 Task: Edit the particular contact
Action: Mouse moved to (237, 211)
Screenshot: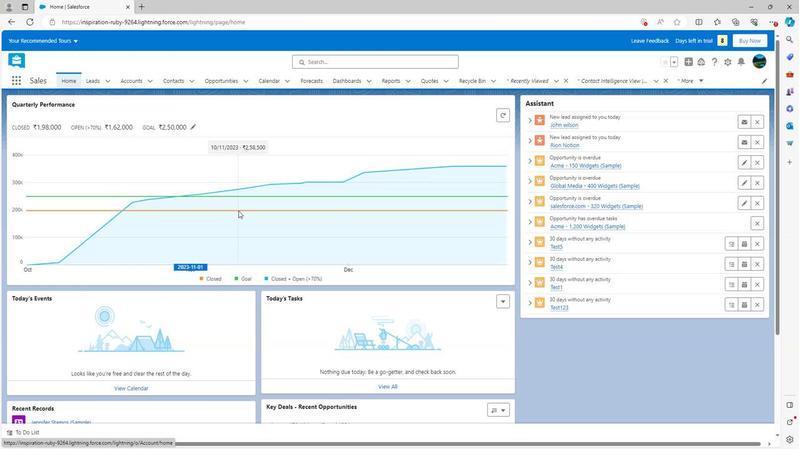 
Action: Mouse scrolled (237, 210) with delta (0, 0)
Screenshot: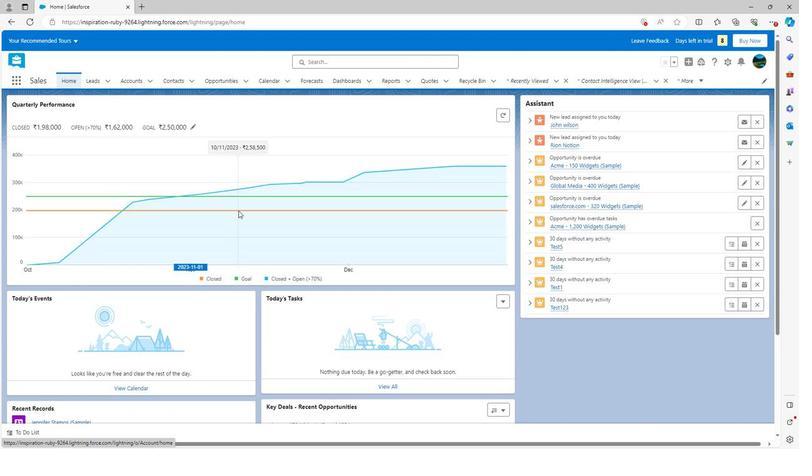 
Action: Mouse scrolled (237, 210) with delta (0, 0)
Screenshot: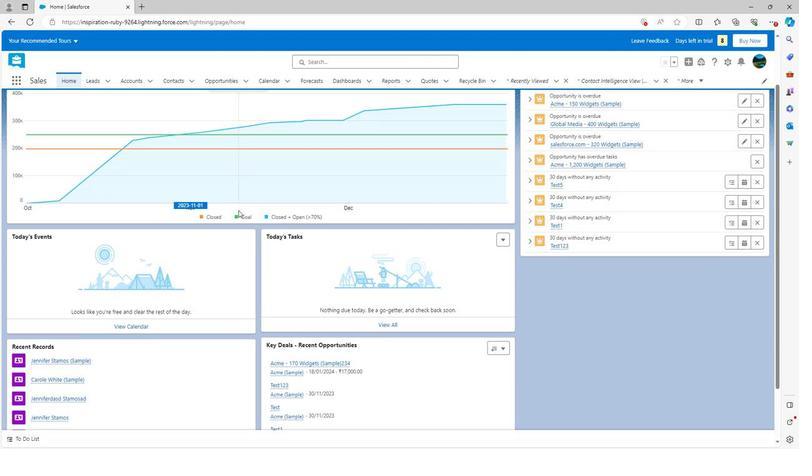 
Action: Mouse scrolled (237, 210) with delta (0, 0)
Screenshot: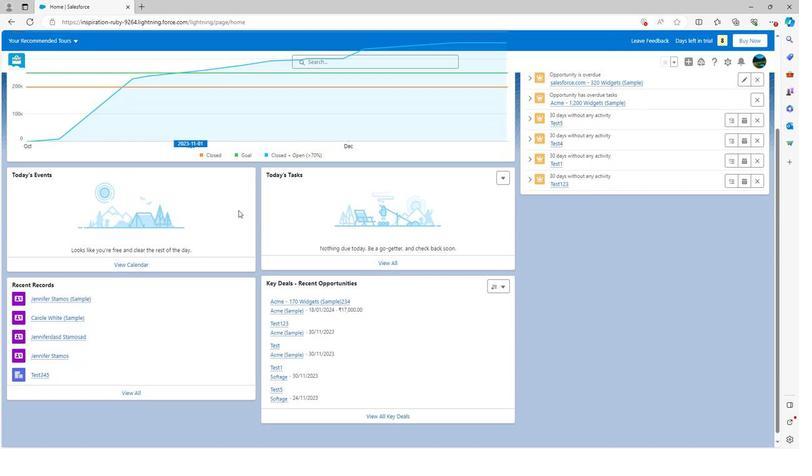 
Action: Mouse scrolled (237, 211) with delta (0, 0)
Screenshot: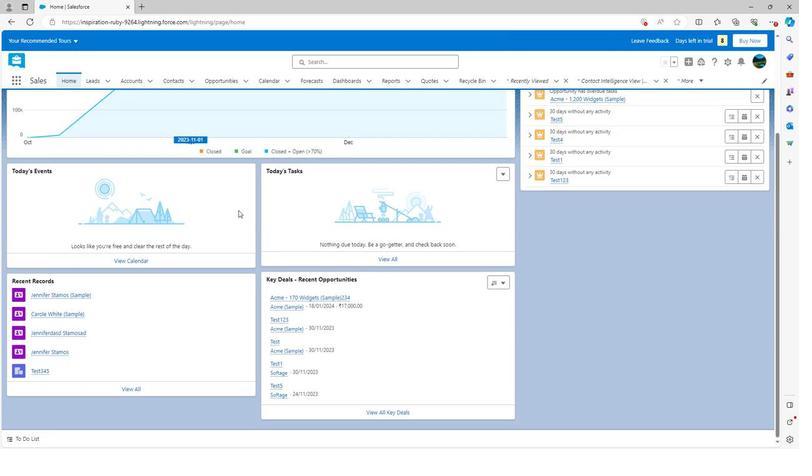 
Action: Mouse scrolled (237, 211) with delta (0, 0)
Screenshot: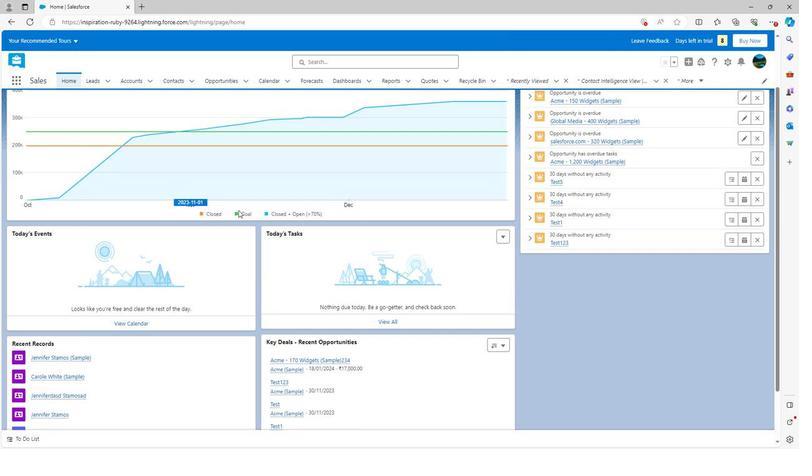 
Action: Mouse scrolled (237, 211) with delta (0, 0)
Screenshot: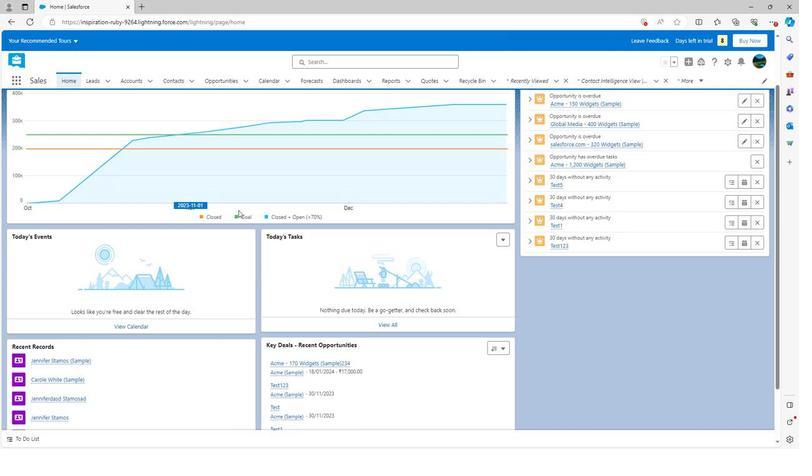 
Action: Mouse scrolled (237, 211) with delta (0, 0)
Screenshot: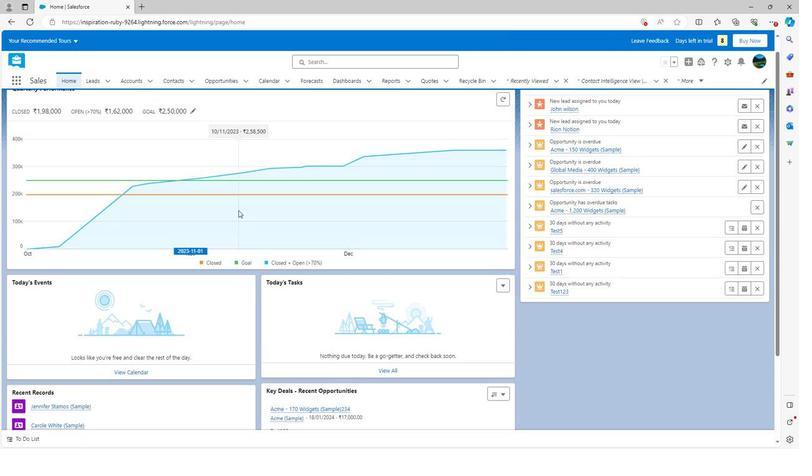 
Action: Mouse moved to (609, 79)
Screenshot: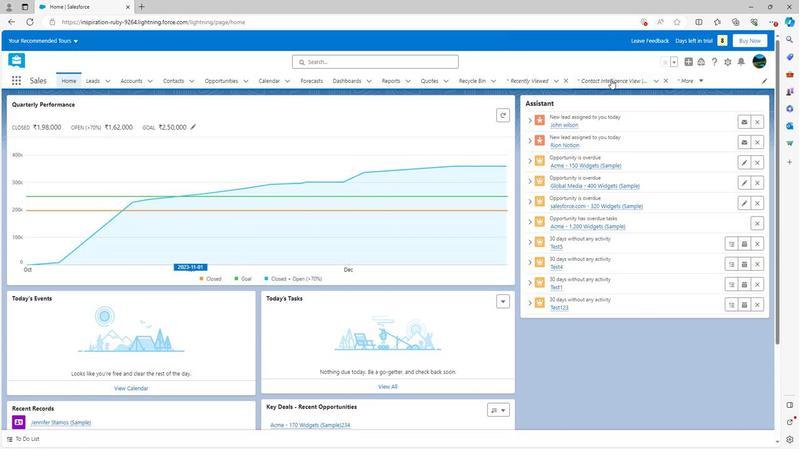 
Action: Mouse pressed left at (609, 79)
Screenshot: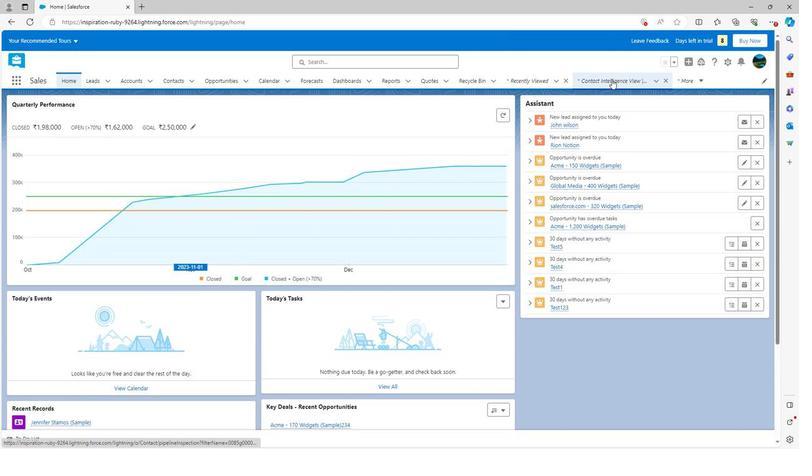 
Action: Mouse moved to (767, 226)
Screenshot: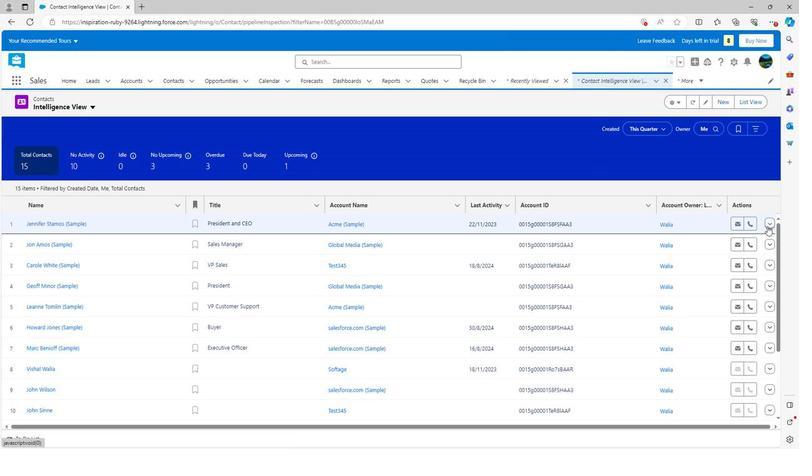 
Action: Mouse pressed left at (767, 226)
Screenshot: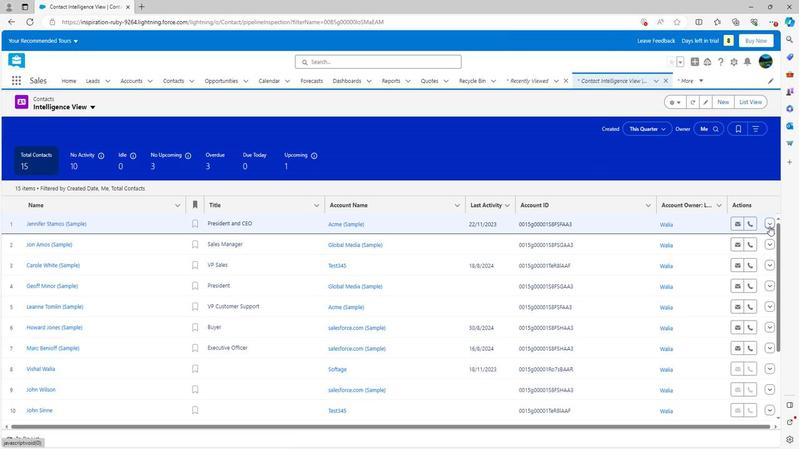 
Action: Mouse moved to (739, 241)
Screenshot: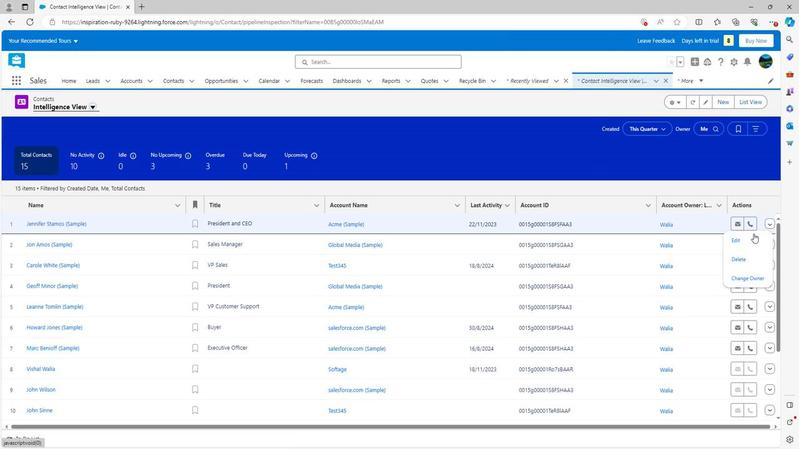 
Action: Mouse pressed left at (739, 241)
Screenshot: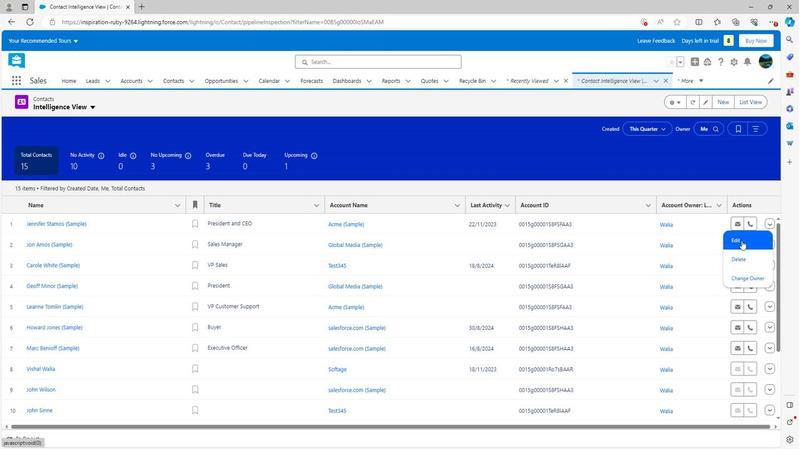 
Action: Mouse moved to (297, 155)
Screenshot: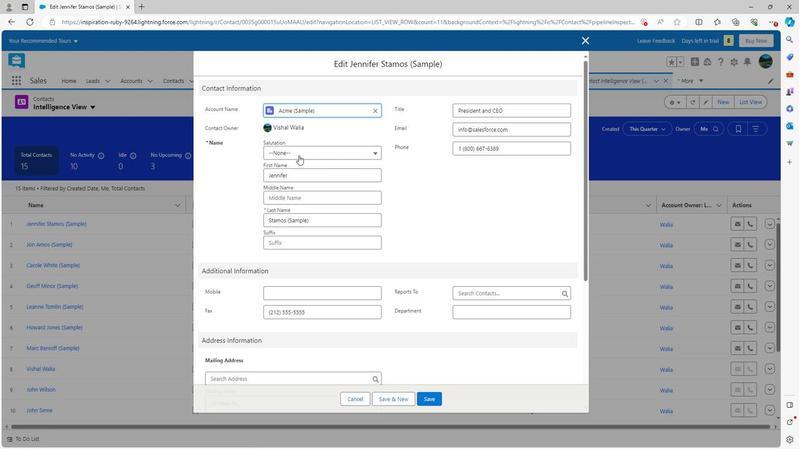 
Action: Mouse pressed left at (297, 155)
Screenshot: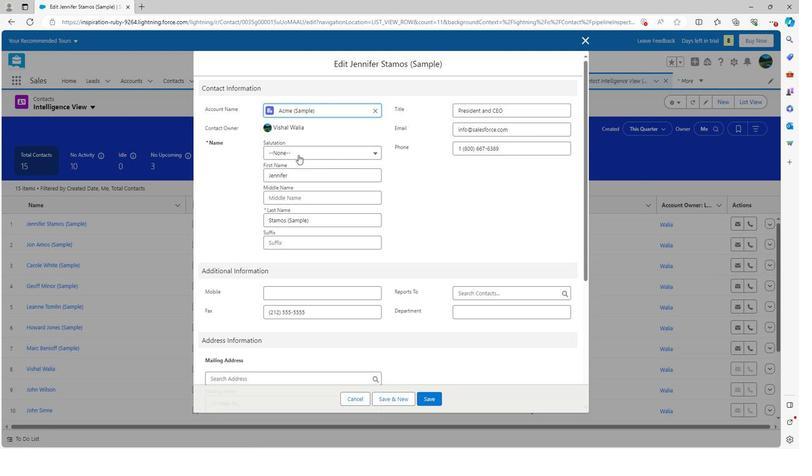 
Action: Mouse moved to (281, 187)
Screenshot: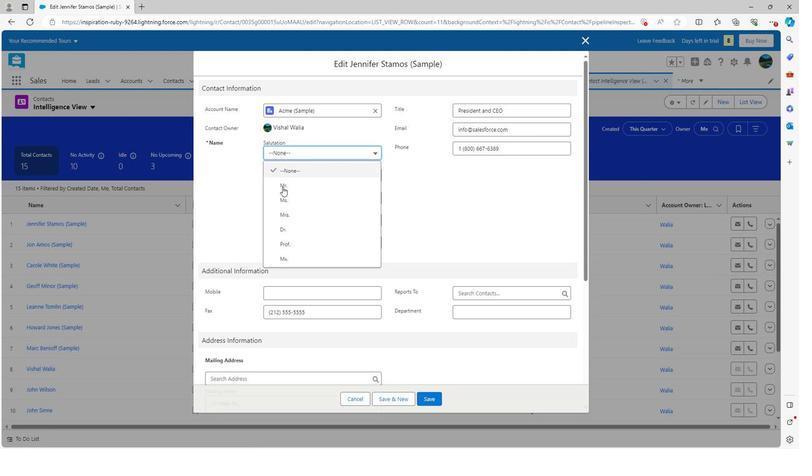 
Action: Mouse pressed left at (281, 187)
Screenshot: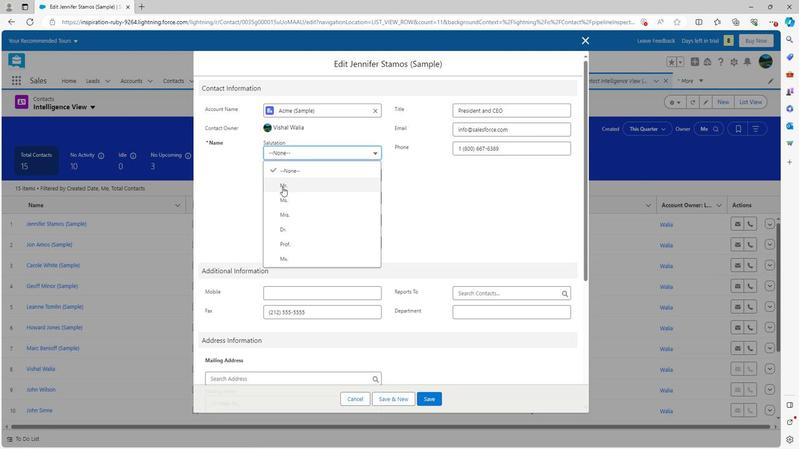 
Action: Mouse moved to (331, 224)
Screenshot: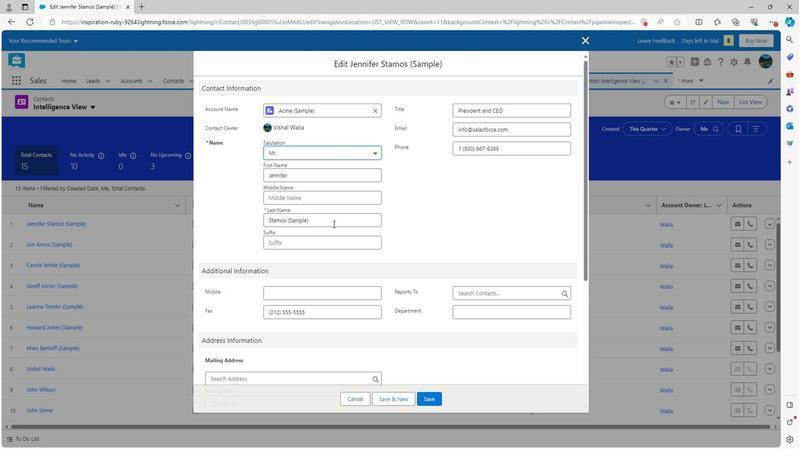 
Action: Mouse pressed left at (331, 224)
Screenshot: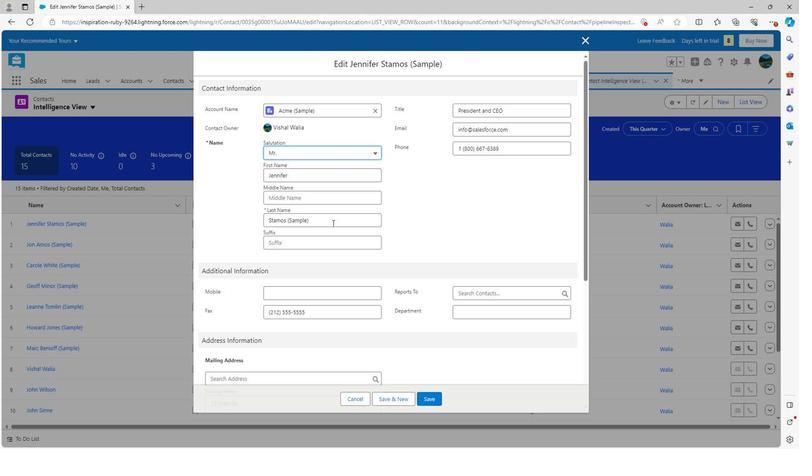 
Action: Key pressed sdf
Screenshot: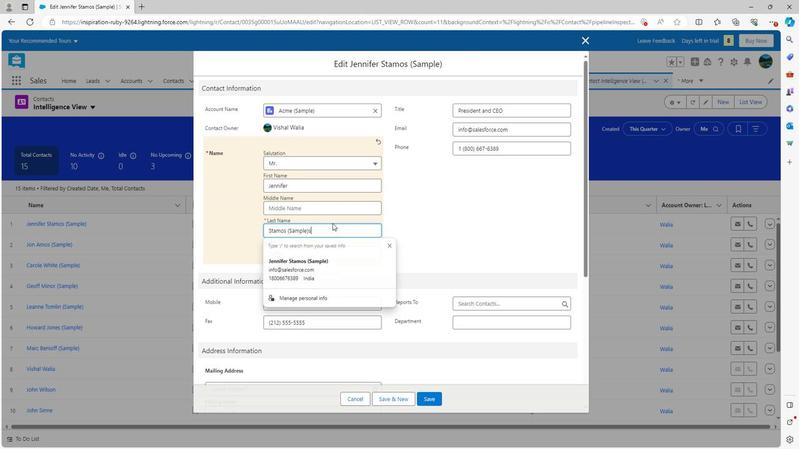 
Action: Mouse moved to (430, 399)
Screenshot: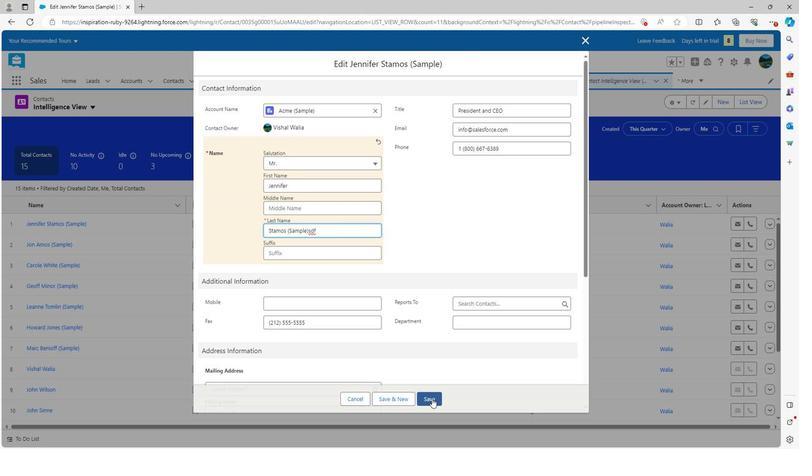 
Action: Key pressed <Key.backspace><Key.backspace>tudent
Screenshot: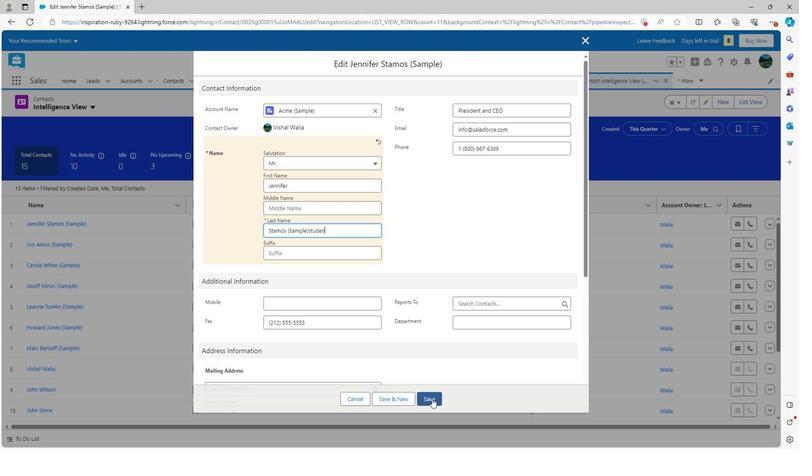 
Action: Mouse moved to (433, 401)
Screenshot: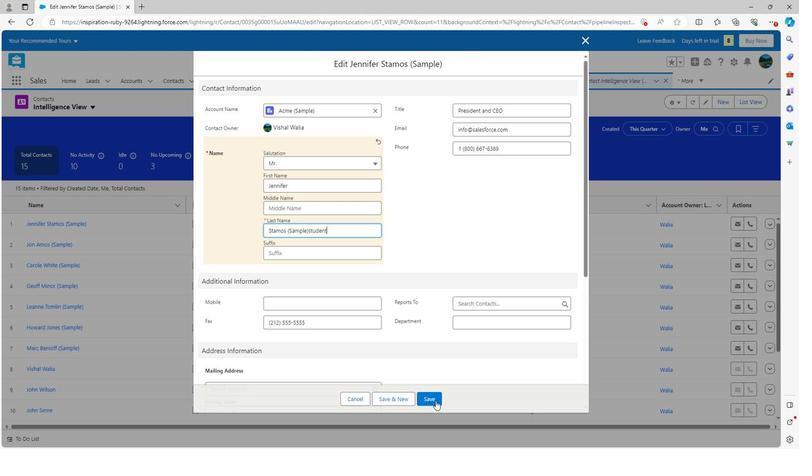 
Action: Mouse pressed left at (433, 401)
Screenshot: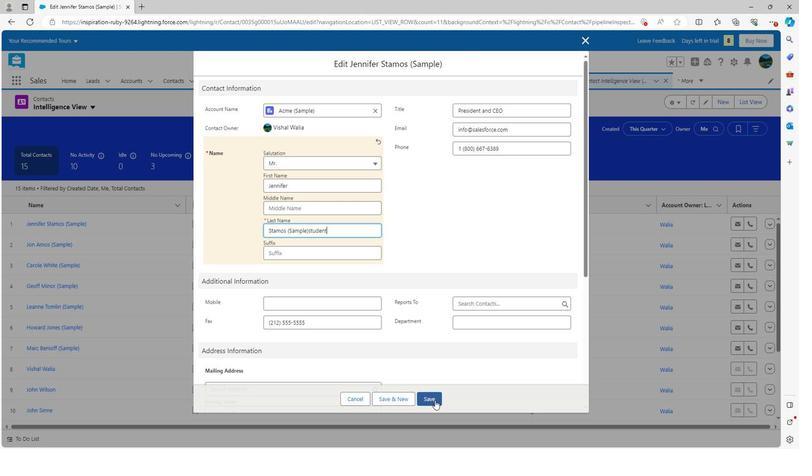
Action: Mouse moved to (410, 331)
Screenshot: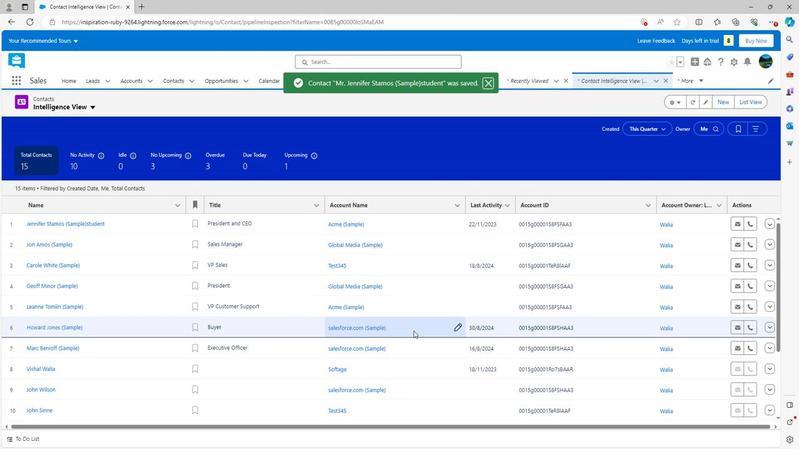 
Action: Mouse scrolled (410, 331) with delta (0, 0)
Screenshot: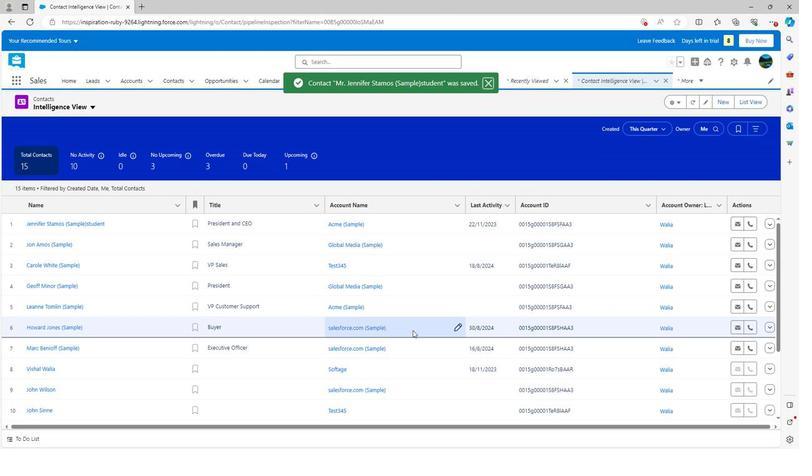 
Action: Mouse scrolled (410, 331) with delta (0, 0)
Screenshot: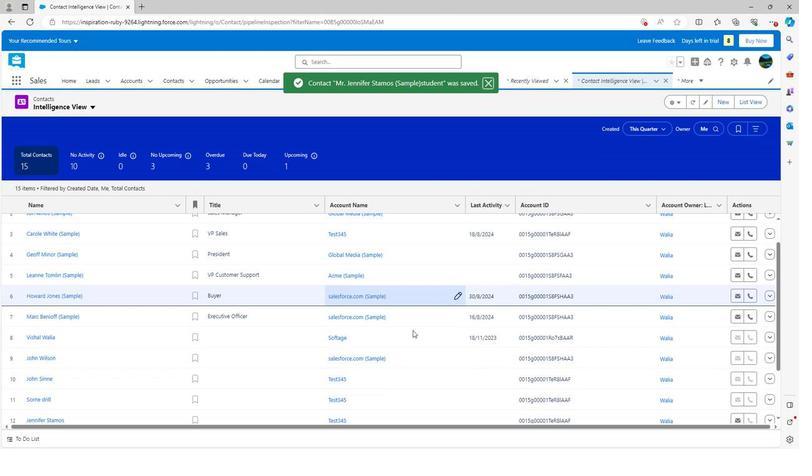 
Action: Mouse scrolled (410, 331) with delta (0, 0)
Screenshot: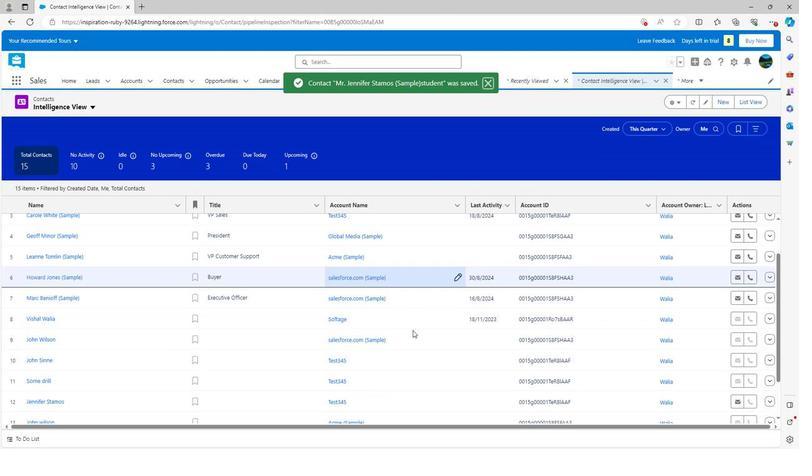 
Action: Mouse scrolled (410, 331) with delta (0, 0)
Screenshot: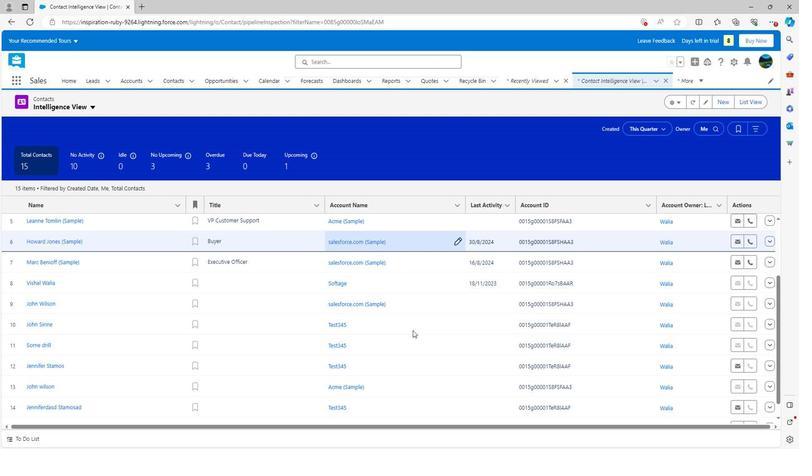 
Action: Mouse scrolled (410, 331) with delta (0, 0)
Screenshot: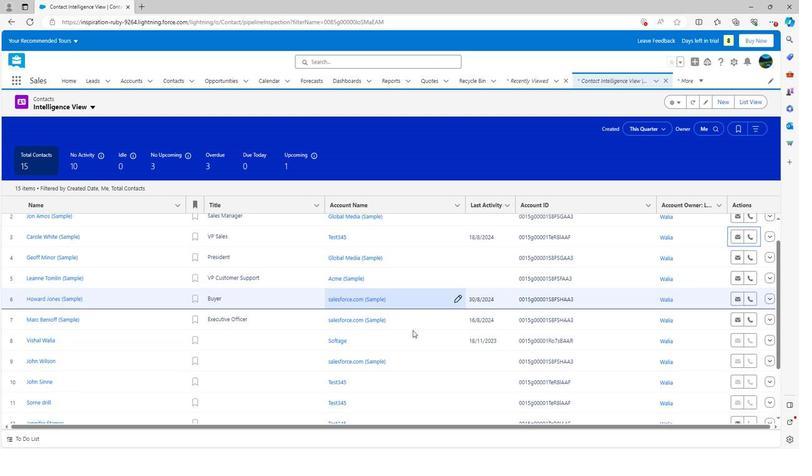 
Action: Mouse scrolled (410, 331) with delta (0, 0)
Screenshot: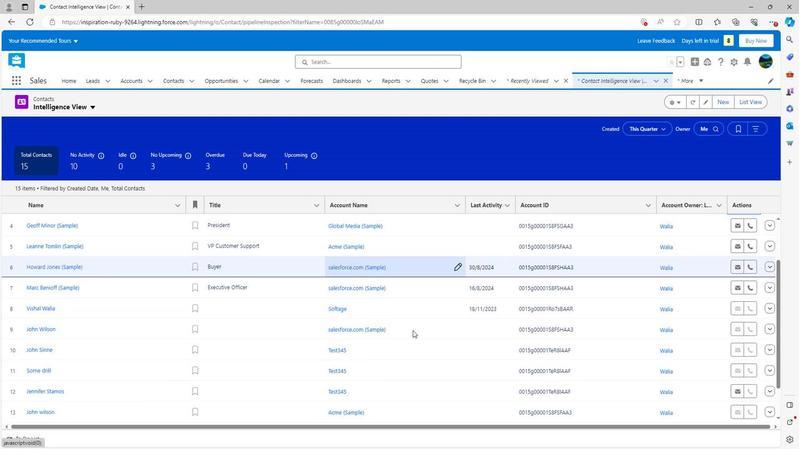 
Action: Mouse scrolled (410, 331) with delta (0, 0)
Screenshot: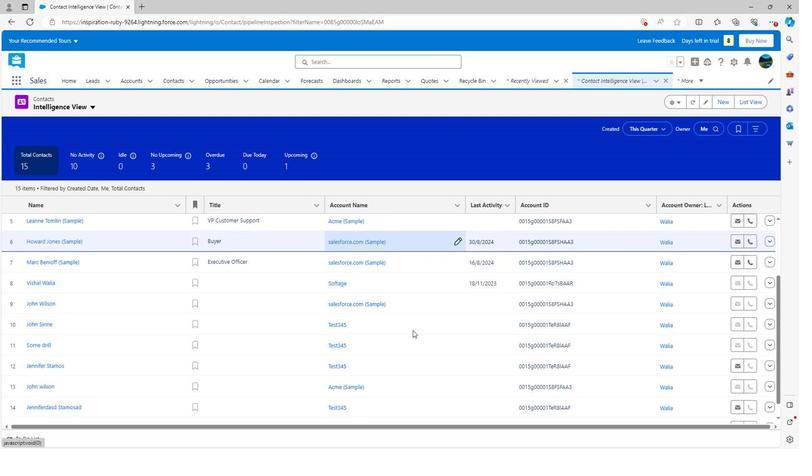 
Action: Mouse scrolled (410, 331) with delta (0, 0)
Screenshot: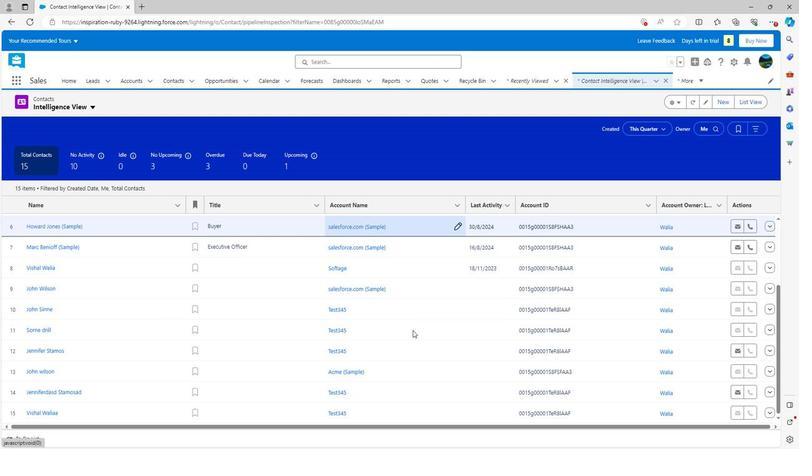 
Action: Mouse scrolled (410, 331) with delta (0, 0)
Screenshot: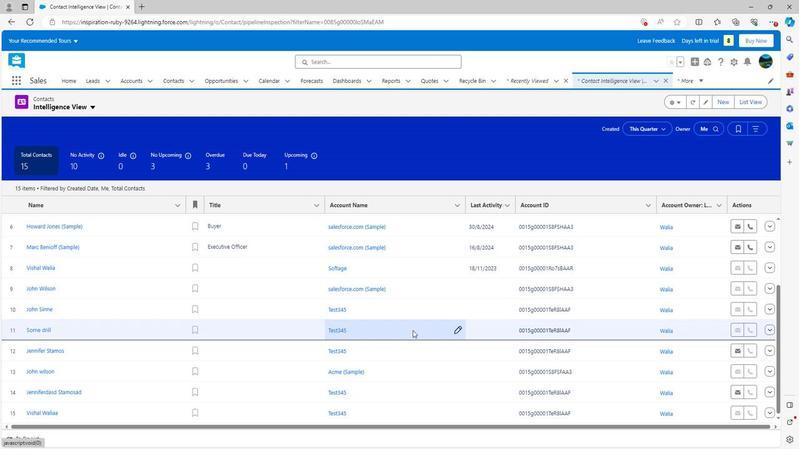 
Action: Mouse scrolled (410, 331) with delta (0, 0)
Screenshot: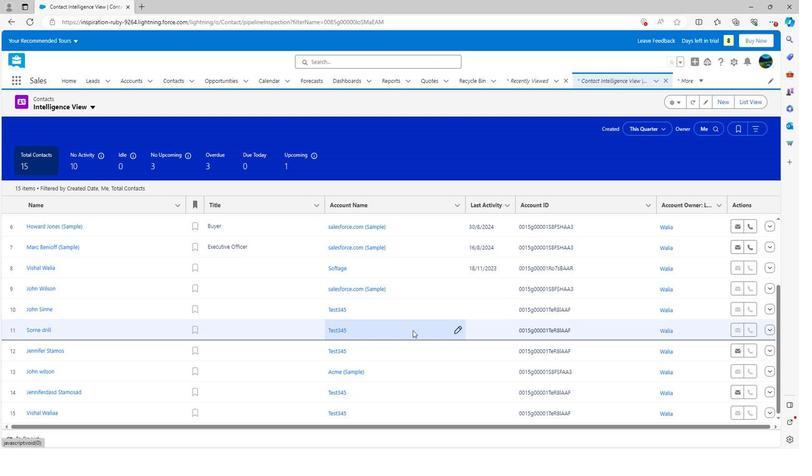
Action: Mouse scrolled (410, 331) with delta (0, 0)
Screenshot: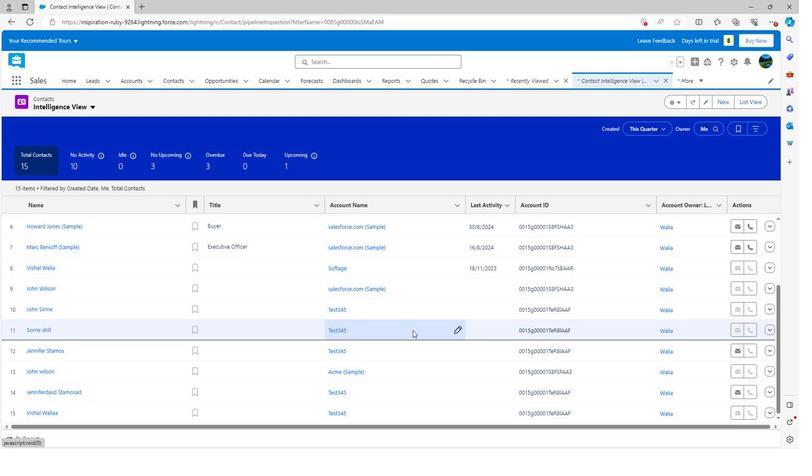 
Action: Mouse scrolled (410, 331) with delta (0, 0)
Screenshot: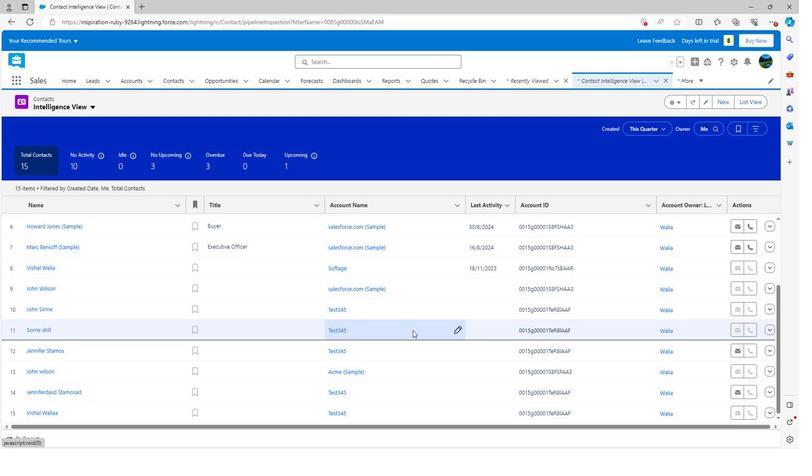 
Action: Mouse scrolled (410, 331) with delta (0, 0)
Screenshot: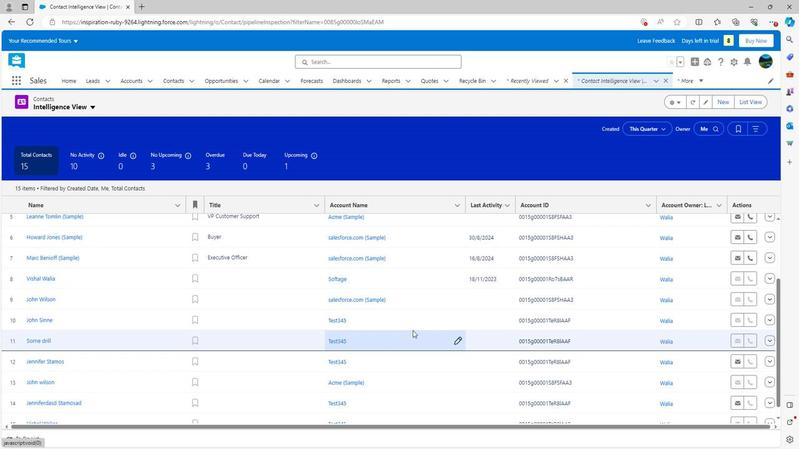 
Action: Mouse scrolled (410, 331) with delta (0, 0)
Screenshot: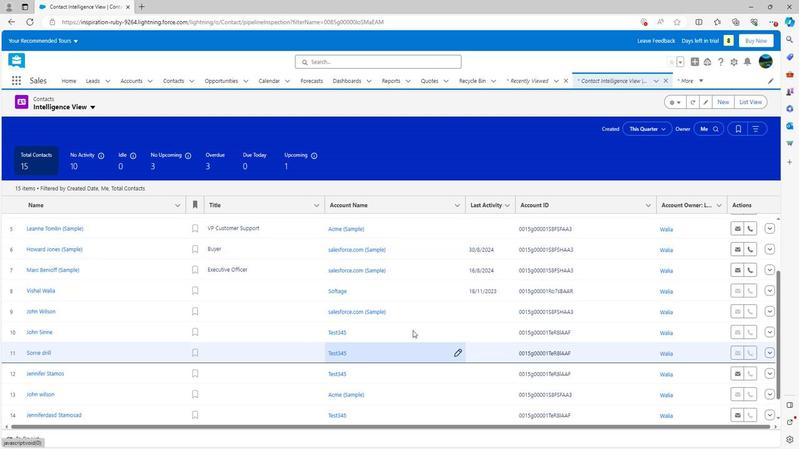 
Action: Mouse scrolled (410, 331) with delta (0, 0)
Screenshot: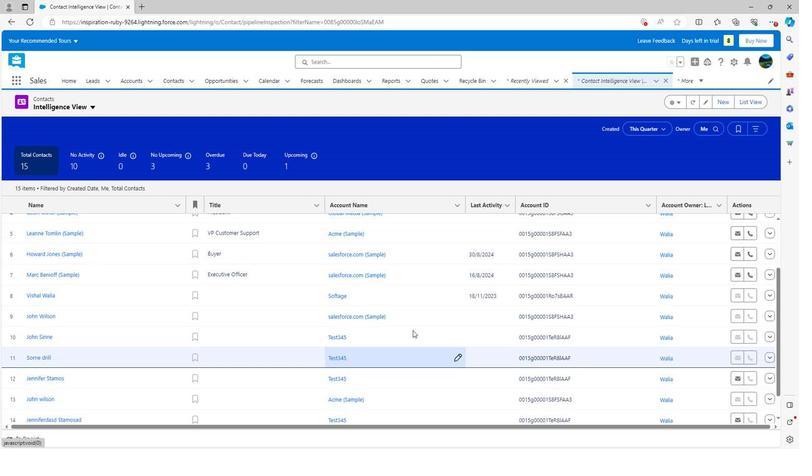 
Action: Mouse scrolled (410, 331) with delta (0, 0)
Screenshot: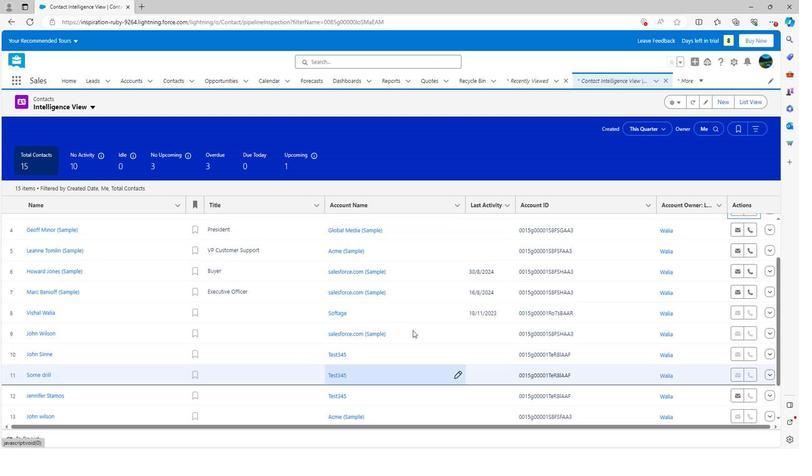 
Action: Mouse scrolled (410, 331) with delta (0, 0)
Screenshot: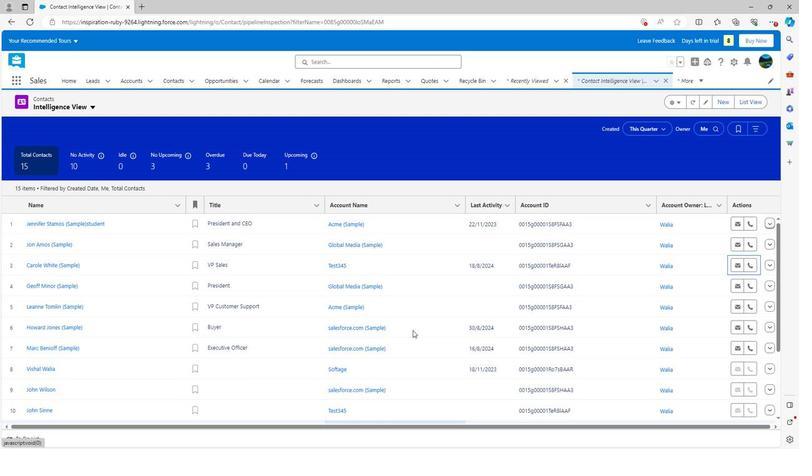 
Action: Mouse scrolled (410, 331) with delta (0, 0)
Screenshot: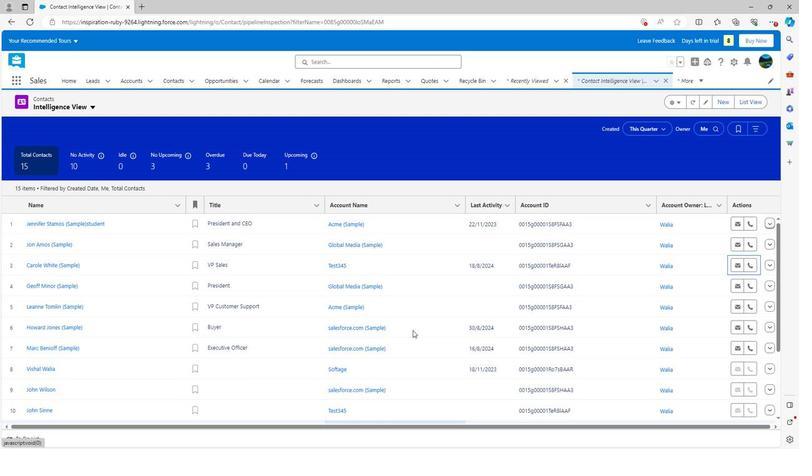 
Action: Mouse scrolled (410, 331) with delta (0, 0)
Screenshot: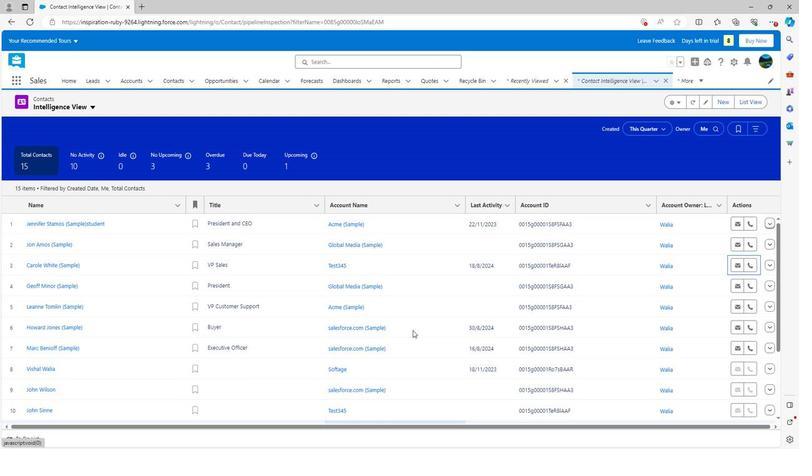 
Action: Mouse moved to (410, 331)
Screenshot: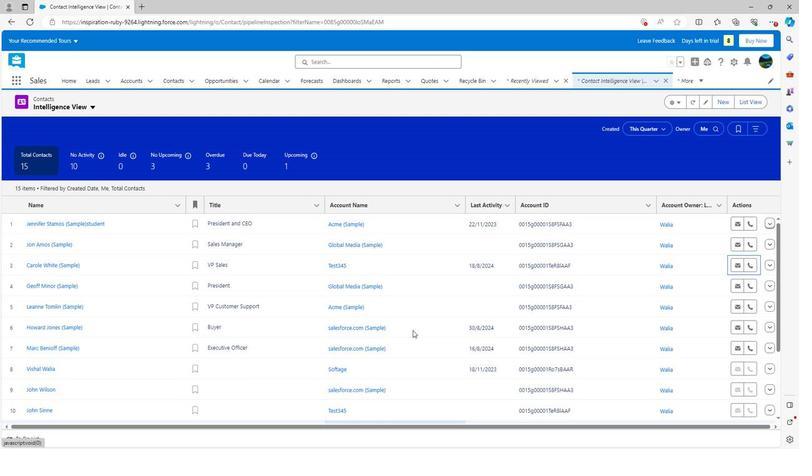 
